 Task: Select the monokai dimmed in the preferred high contrast light color theme.
Action: Mouse moved to (26, 617)
Screenshot: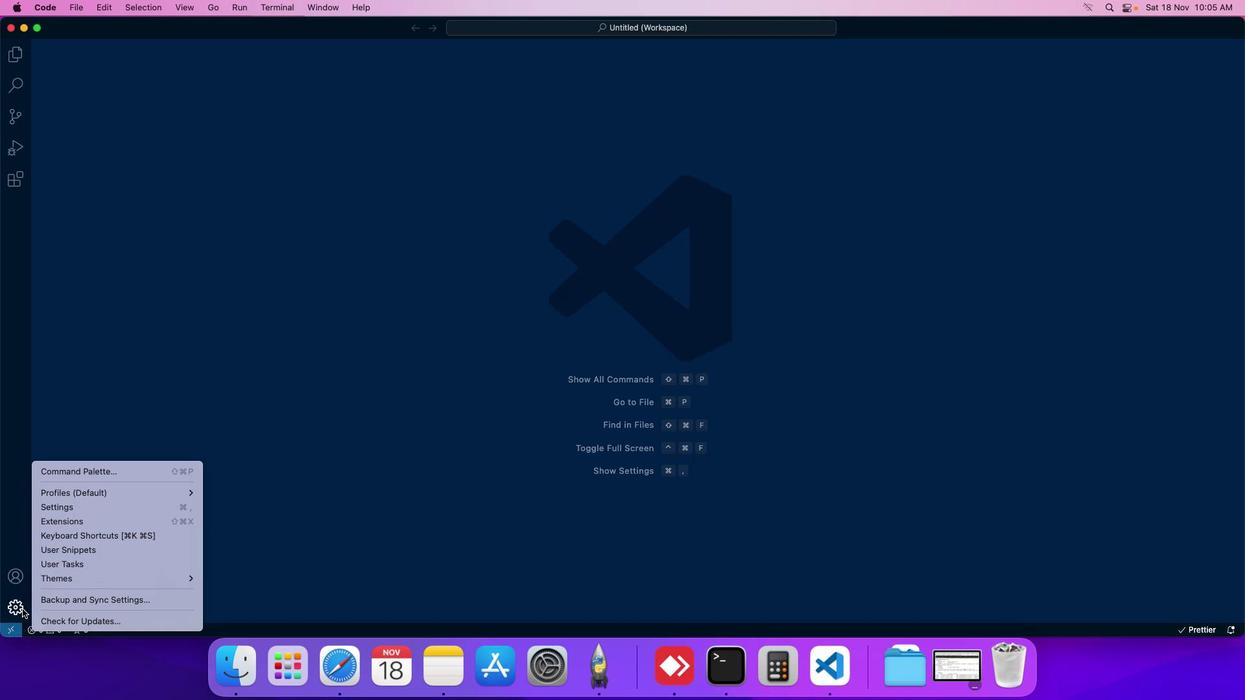 
Action: Mouse pressed left at (26, 617)
Screenshot: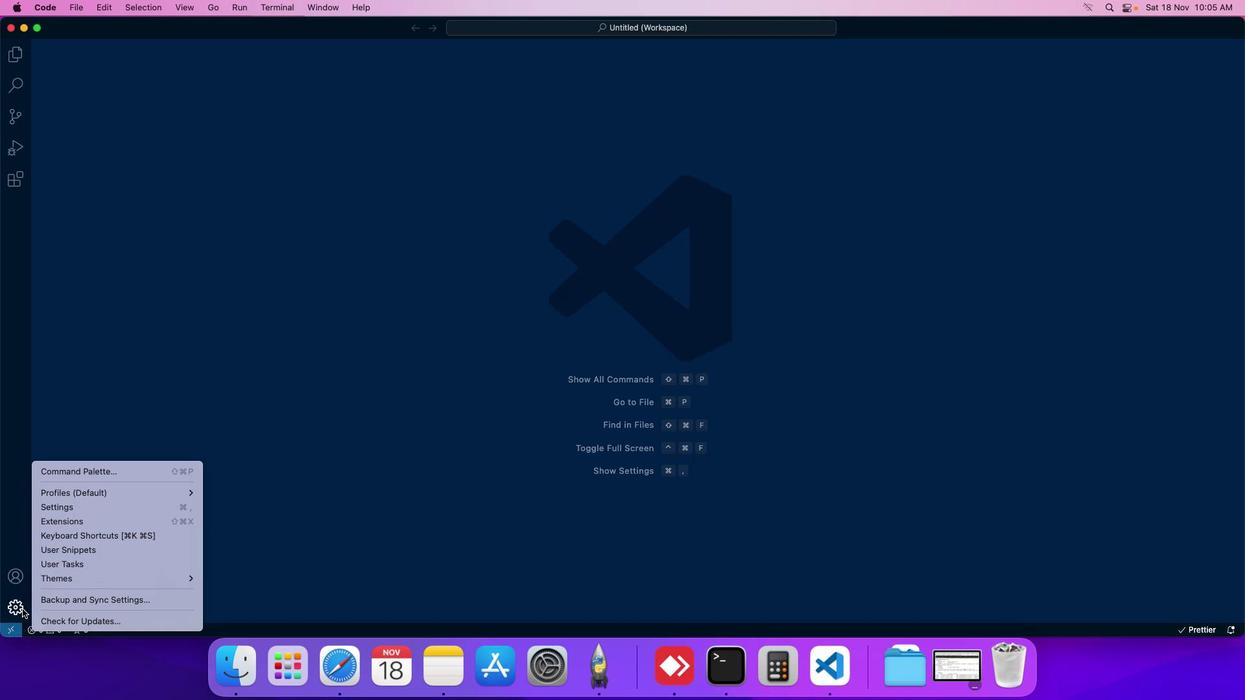 
Action: Mouse moved to (51, 518)
Screenshot: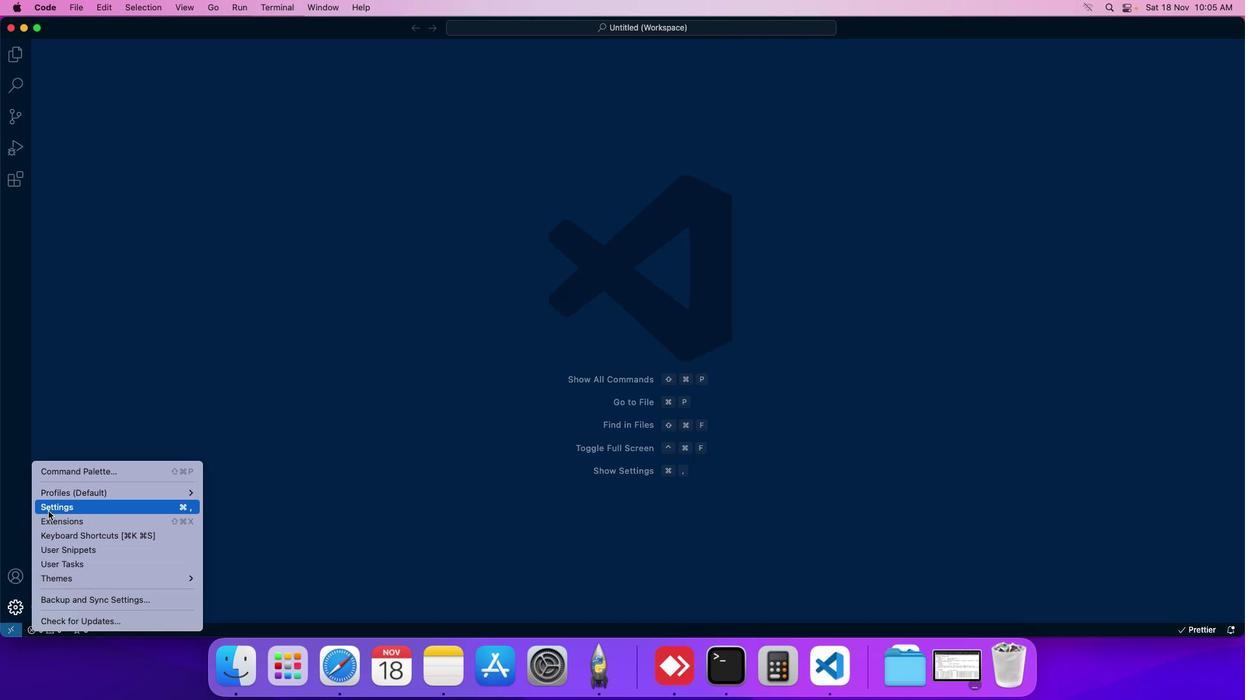 
Action: Mouse pressed left at (51, 518)
Screenshot: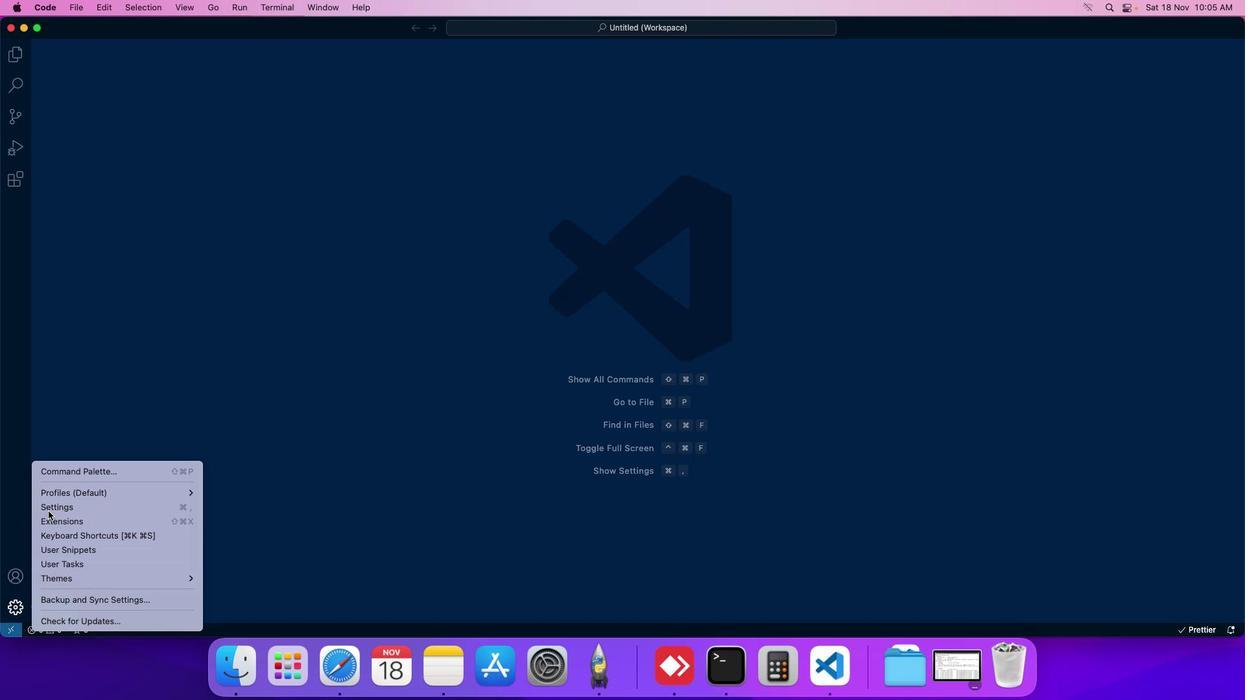 
Action: Mouse moved to (301, 103)
Screenshot: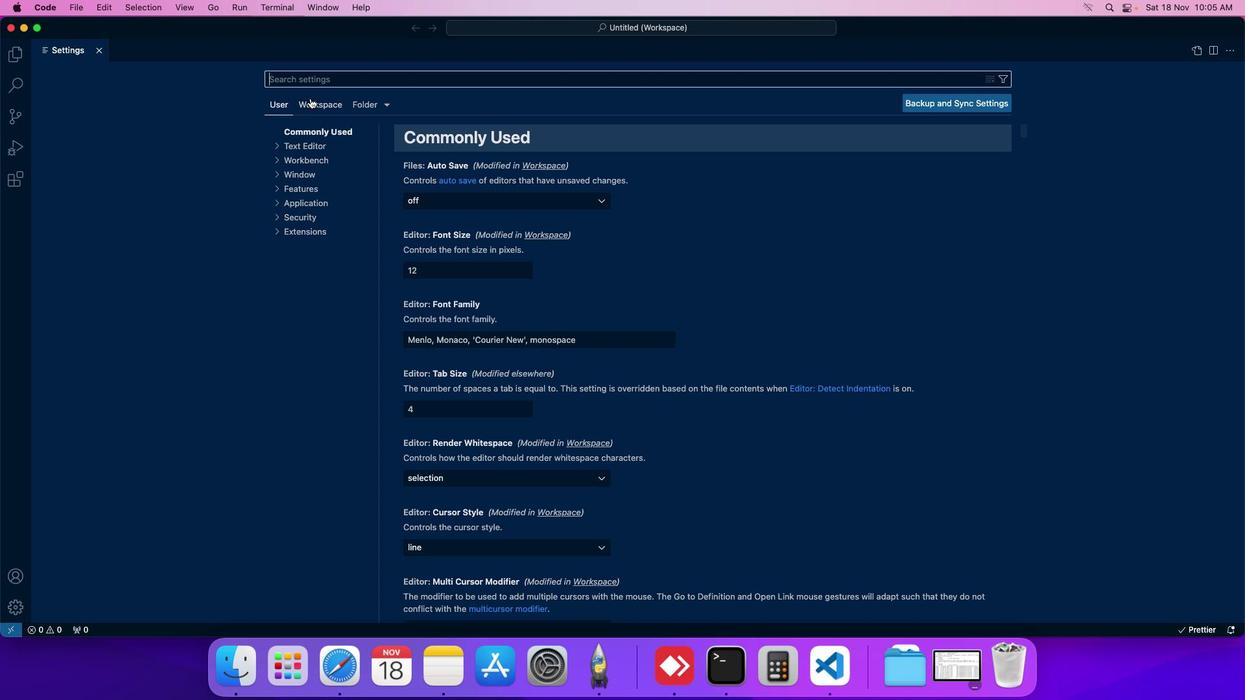 
Action: Mouse pressed left at (301, 103)
Screenshot: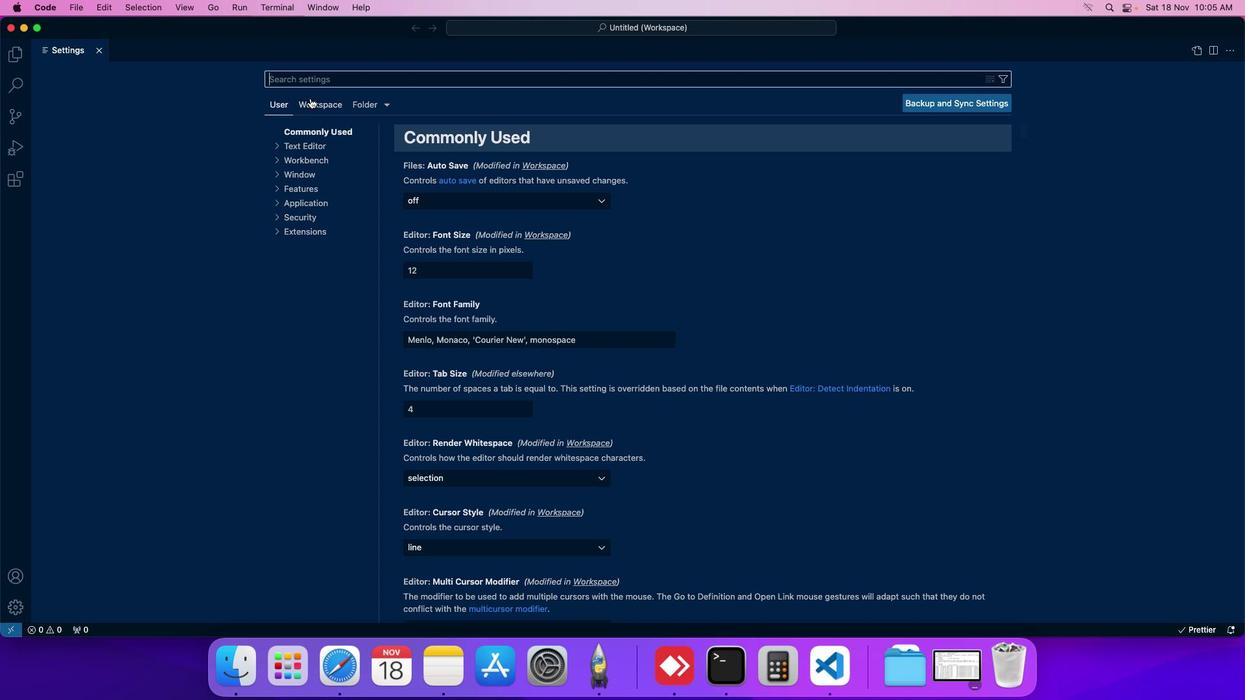 
Action: Mouse moved to (294, 167)
Screenshot: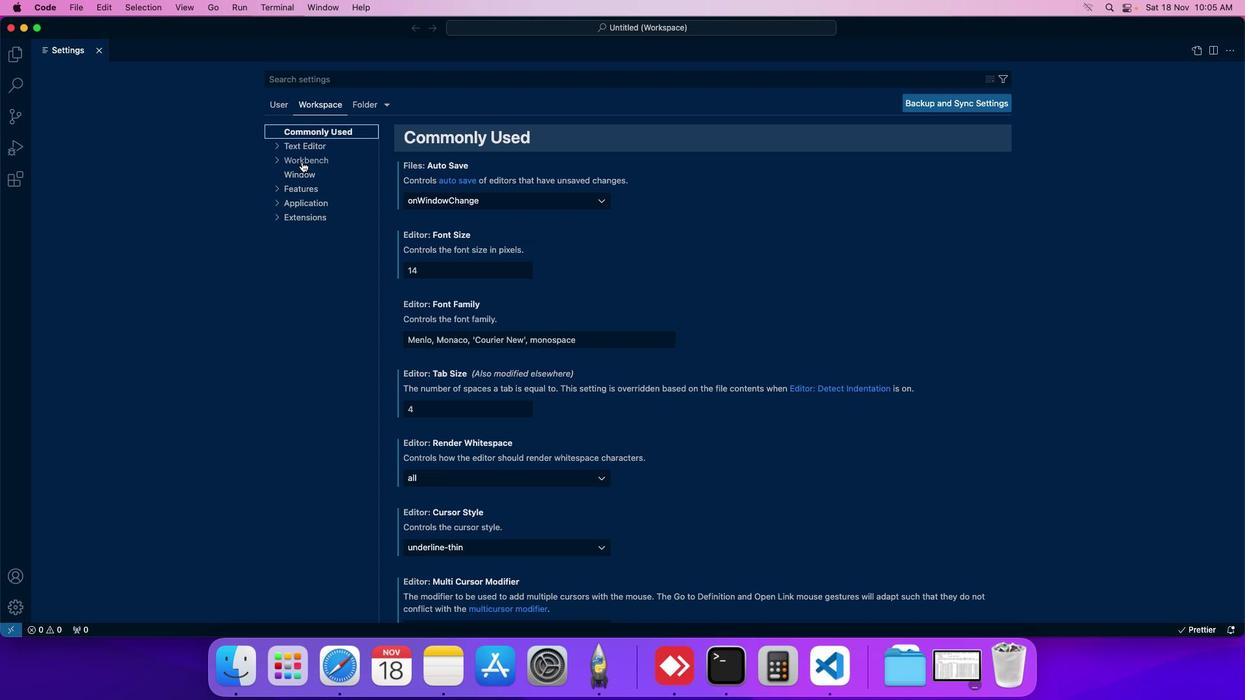 
Action: Mouse pressed left at (294, 167)
Screenshot: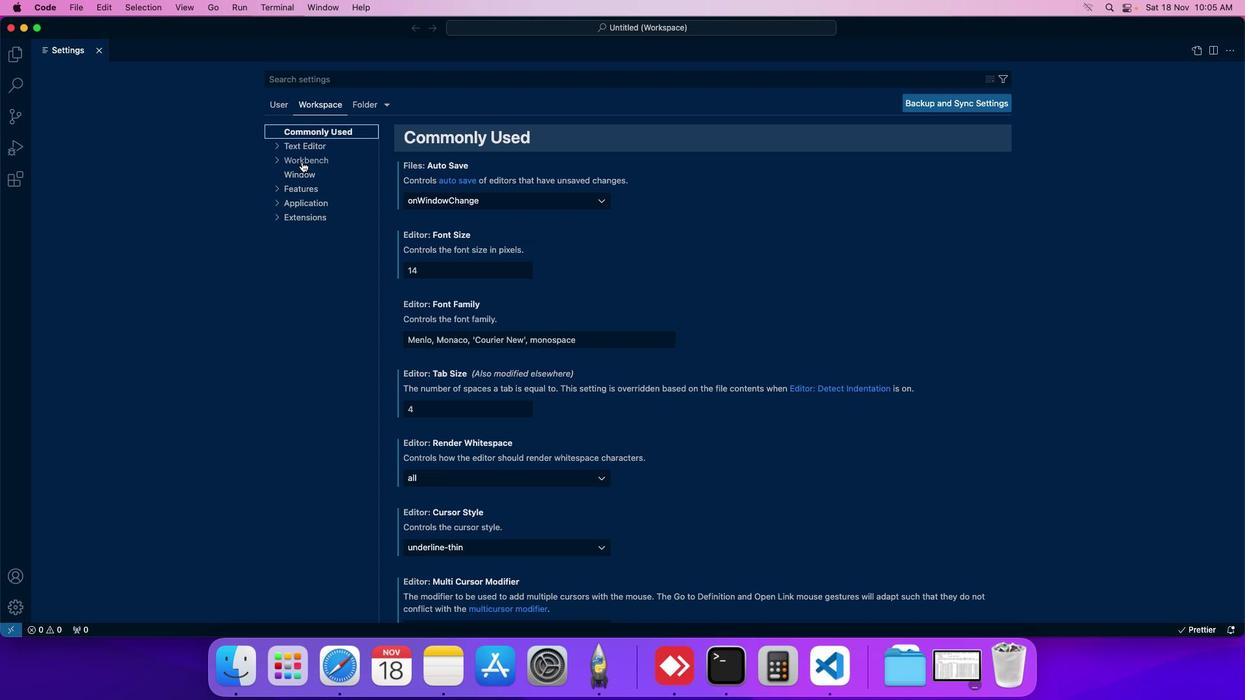 
Action: Mouse moved to (295, 180)
Screenshot: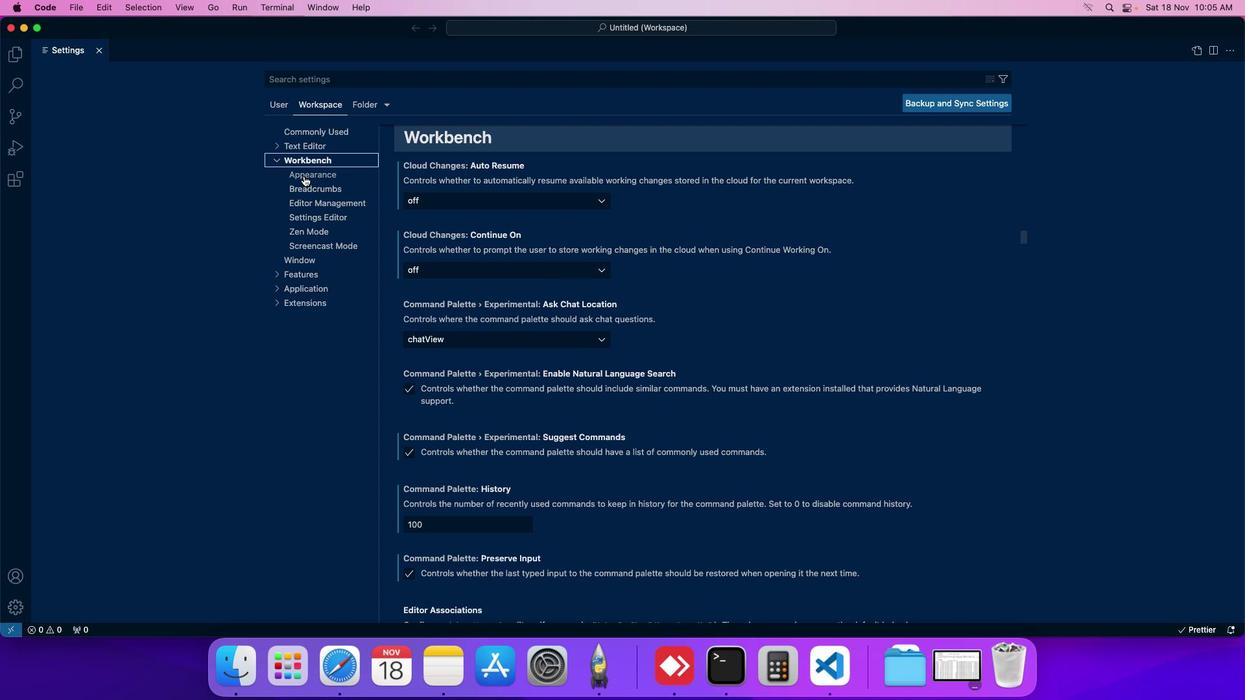 
Action: Mouse pressed left at (295, 180)
Screenshot: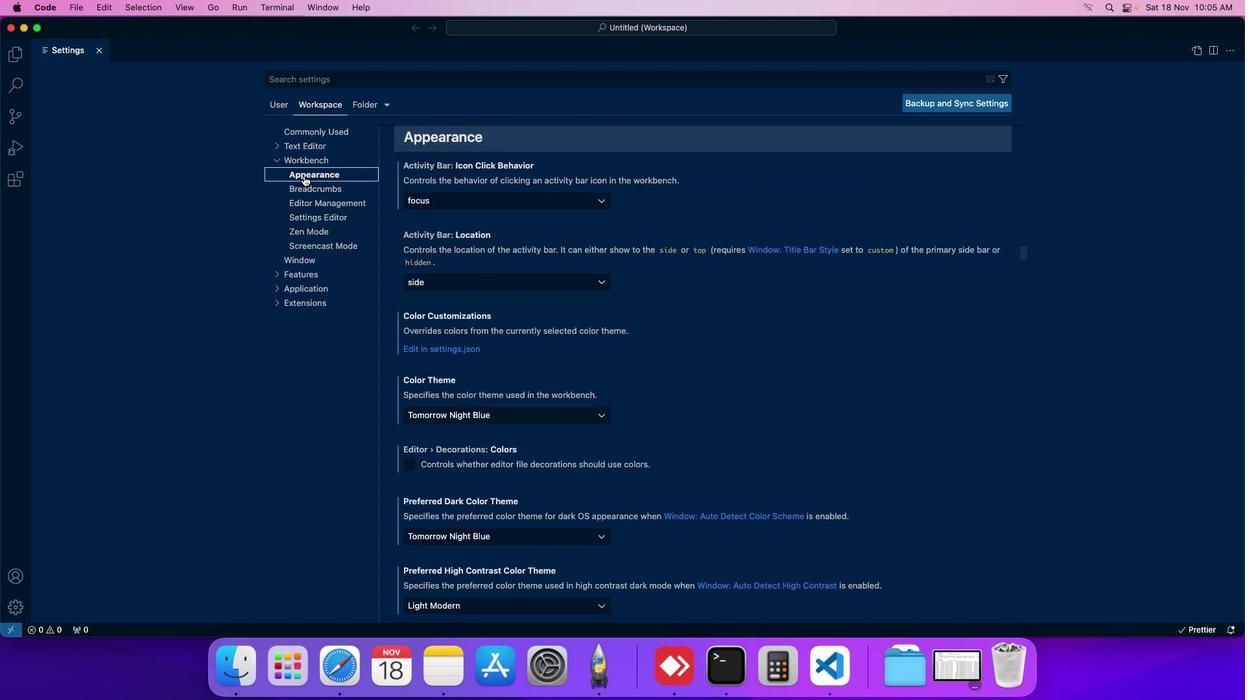
Action: Mouse moved to (422, 257)
Screenshot: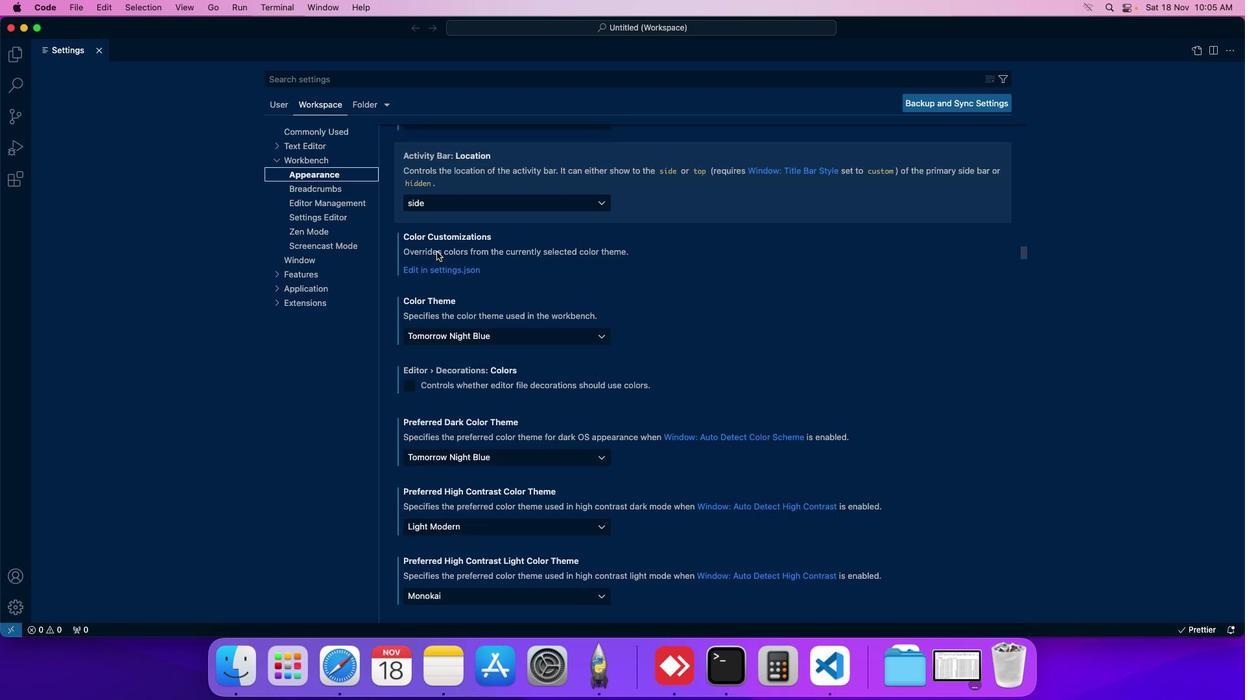 
Action: Mouse scrolled (422, 257) with delta (4, 3)
Screenshot: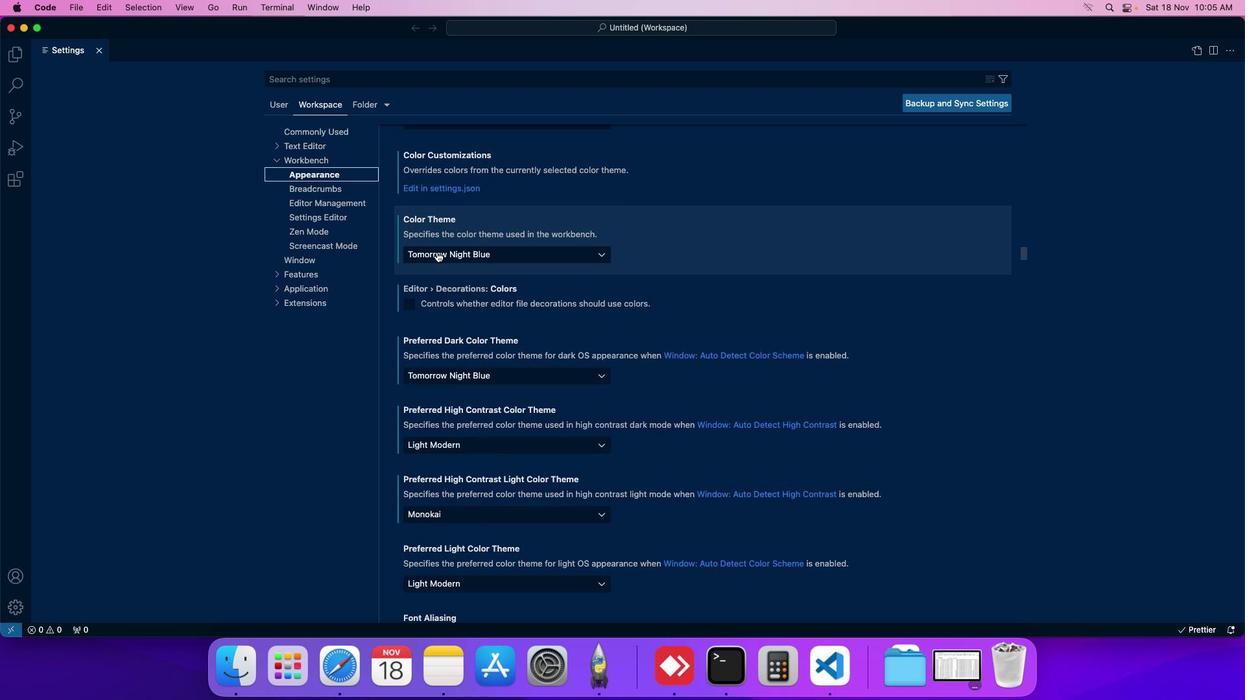 
Action: Mouse scrolled (422, 257) with delta (4, 3)
Screenshot: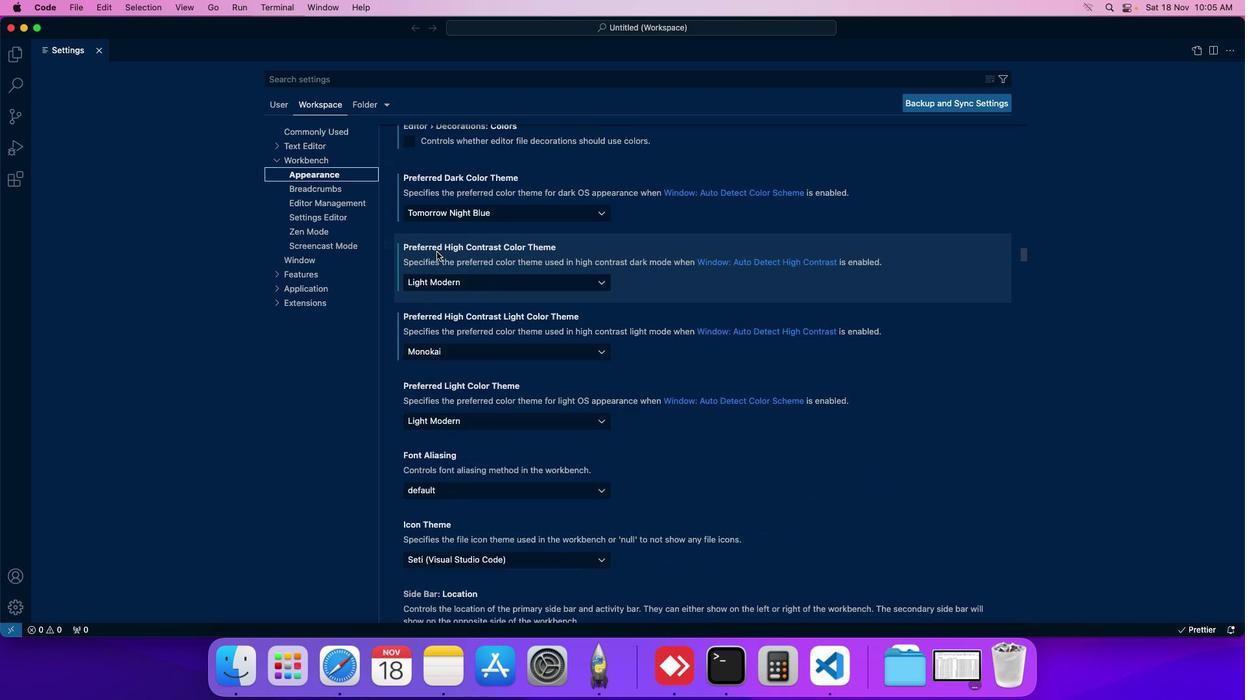 
Action: Mouse moved to (547, 355)
Screenshot: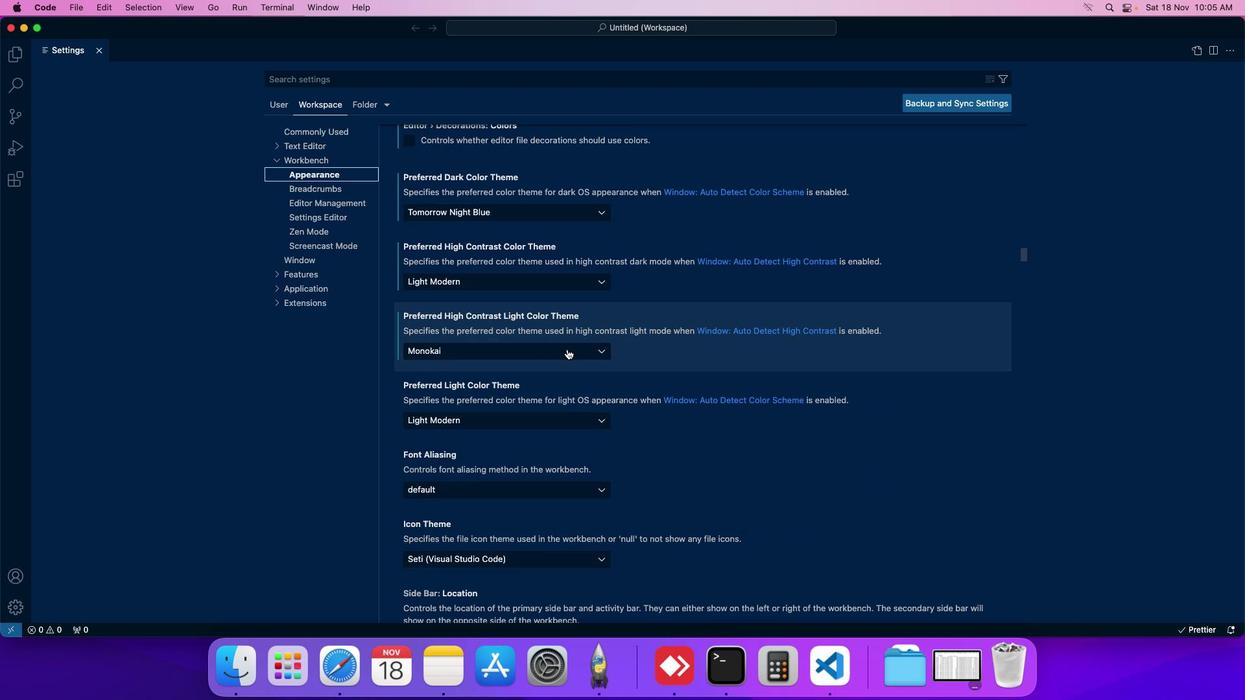 
Action: Mouse pressed left at (547, 355)
Screenshot: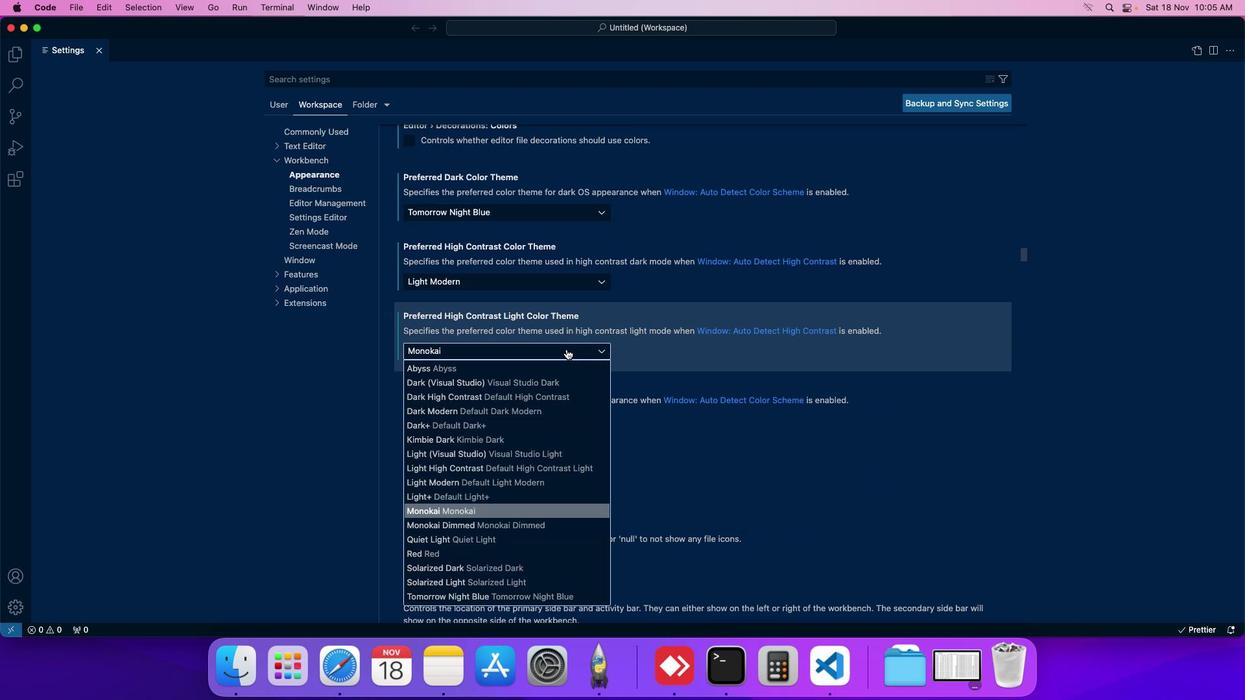 
Action: Mouse moved to (417, 532)
Screenshot: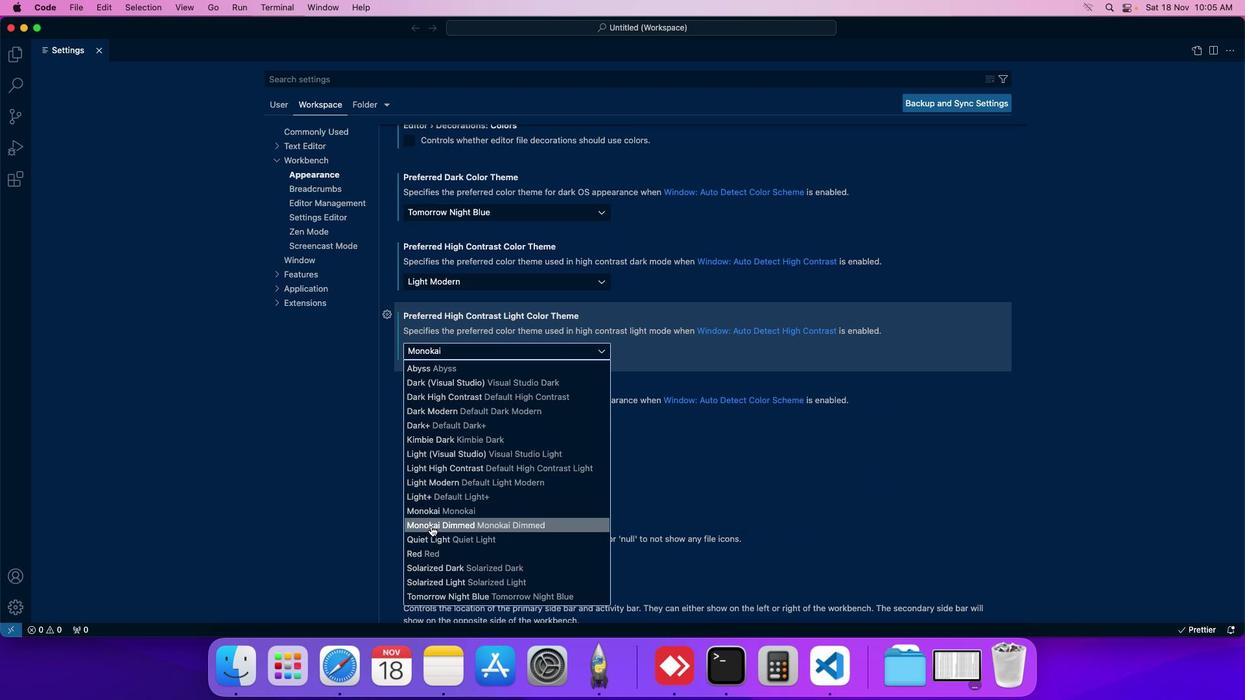 
Action: Mouse pressed left at (417, 532)
Screenshot: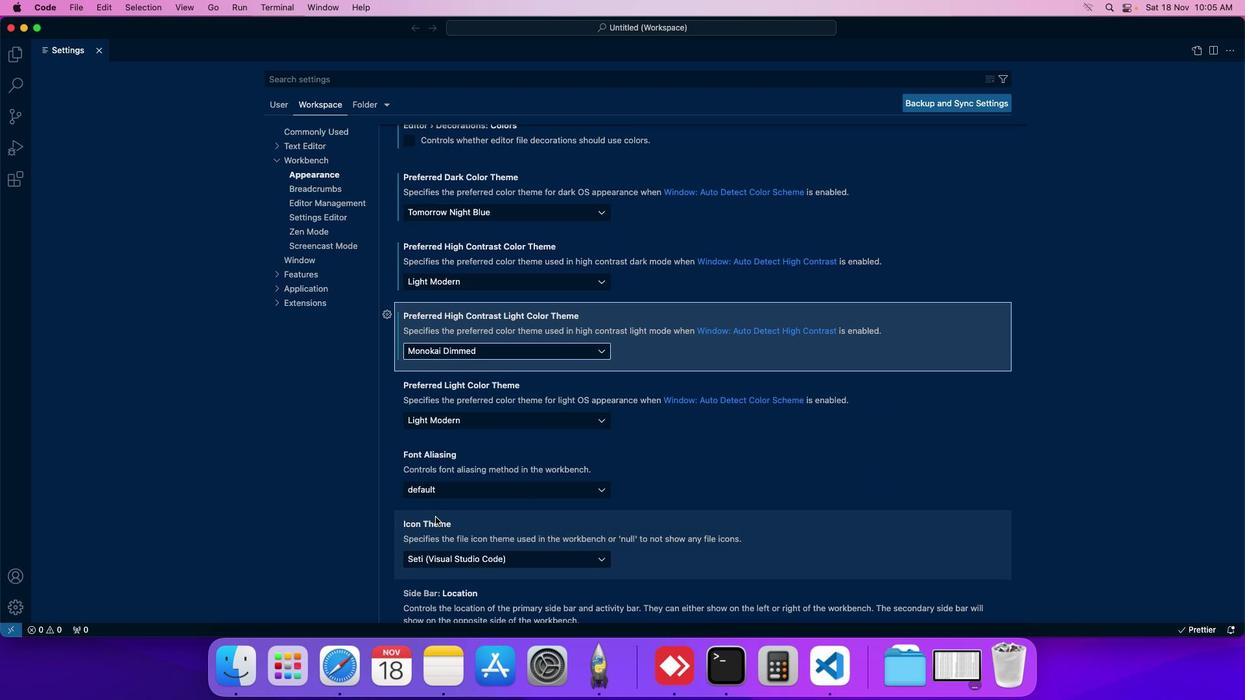 
Action: Mouse moved to (485, 363)
Screenshot: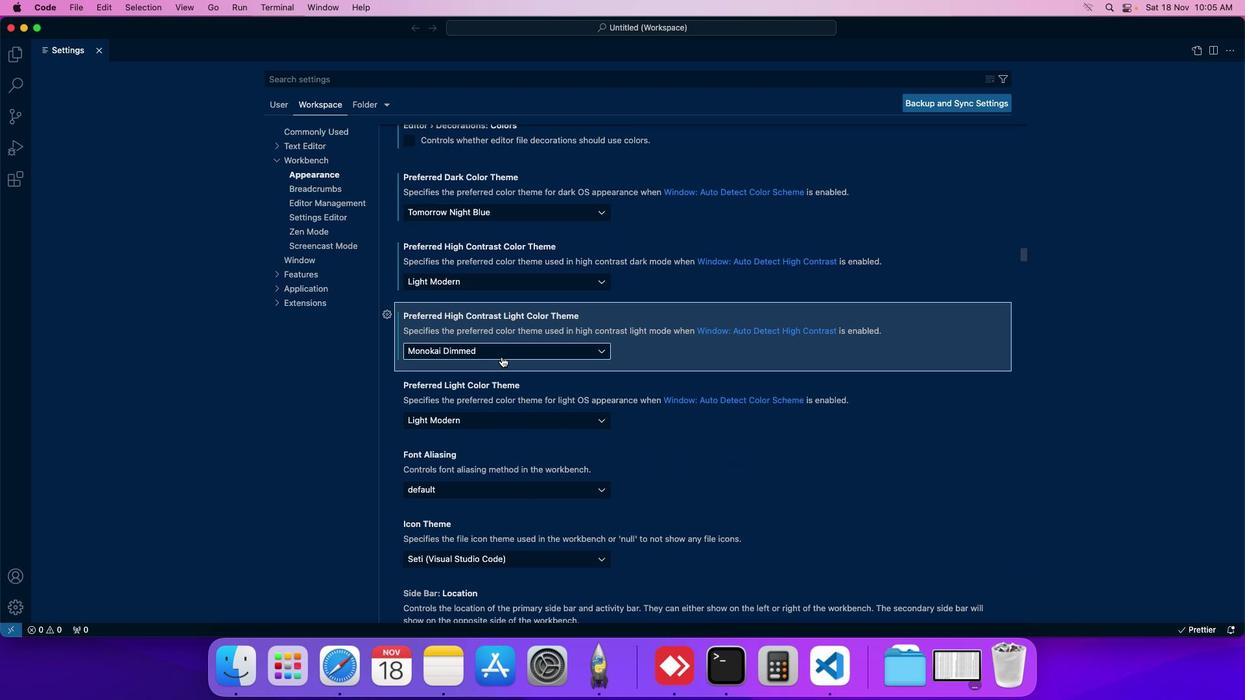 
